 Task: Plan a time block for the communication skills seminar.
Action: Mouse moved to (81, 99)
Screenshot: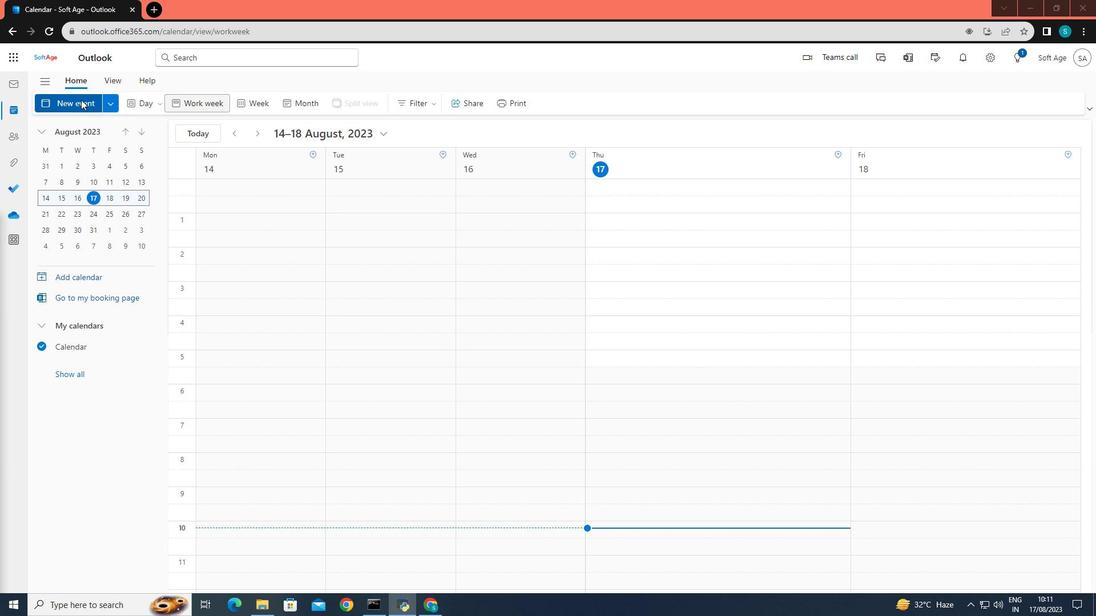 
Action: Mouse pressed left at (81, 99)
Screenshot: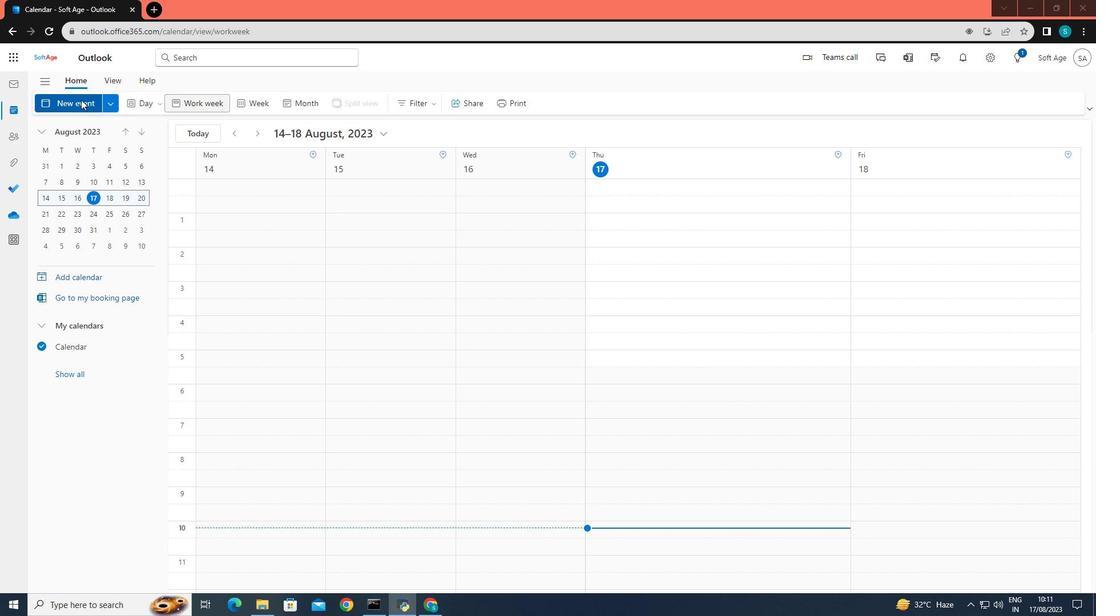 
Action: Mouse moved to (308, 171)
Screenshot: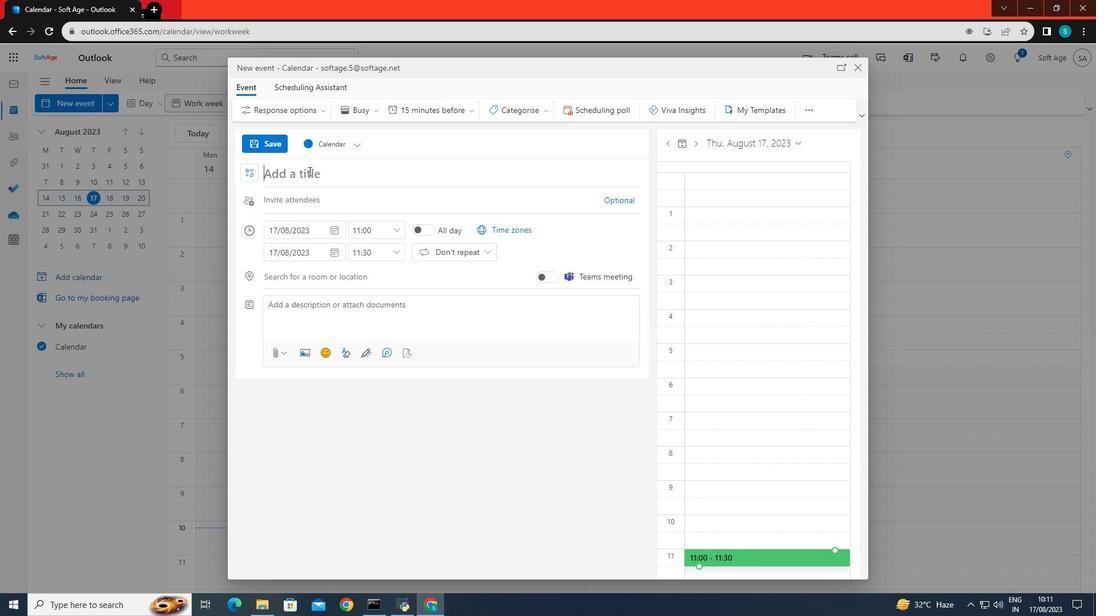 
Action: Mouse pressed left at (308, 171)
Screenshot: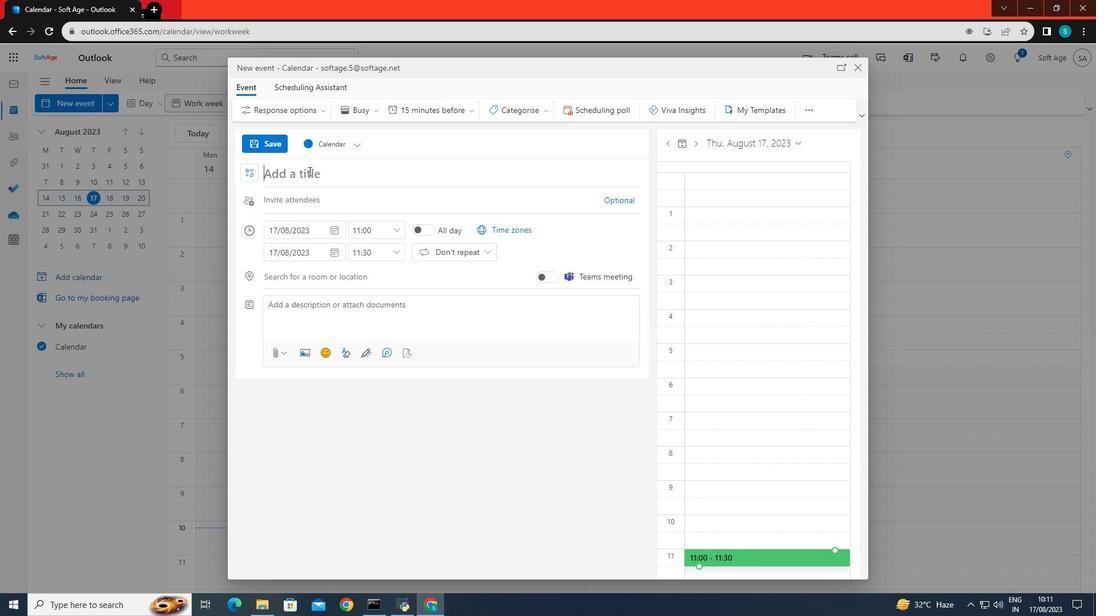 
Action: Key pressed <Key.caps_lock>C<Key.caps_lock>ommunication<Key.space>skills<Key.space>seminar
Screenshot: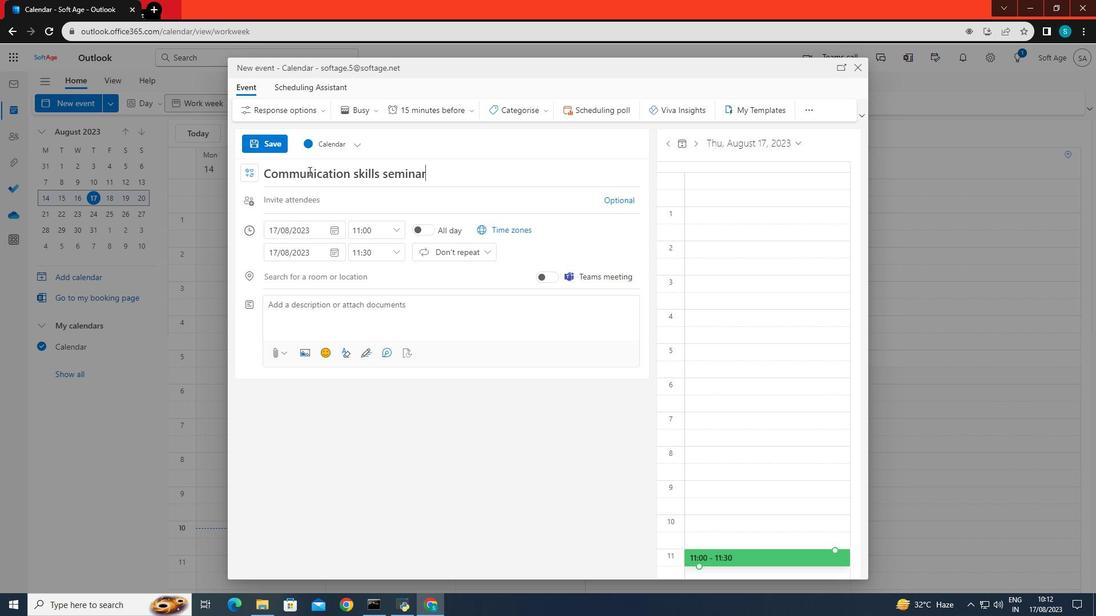 
Action: Mouse moved to (284, 239)
Screenshot: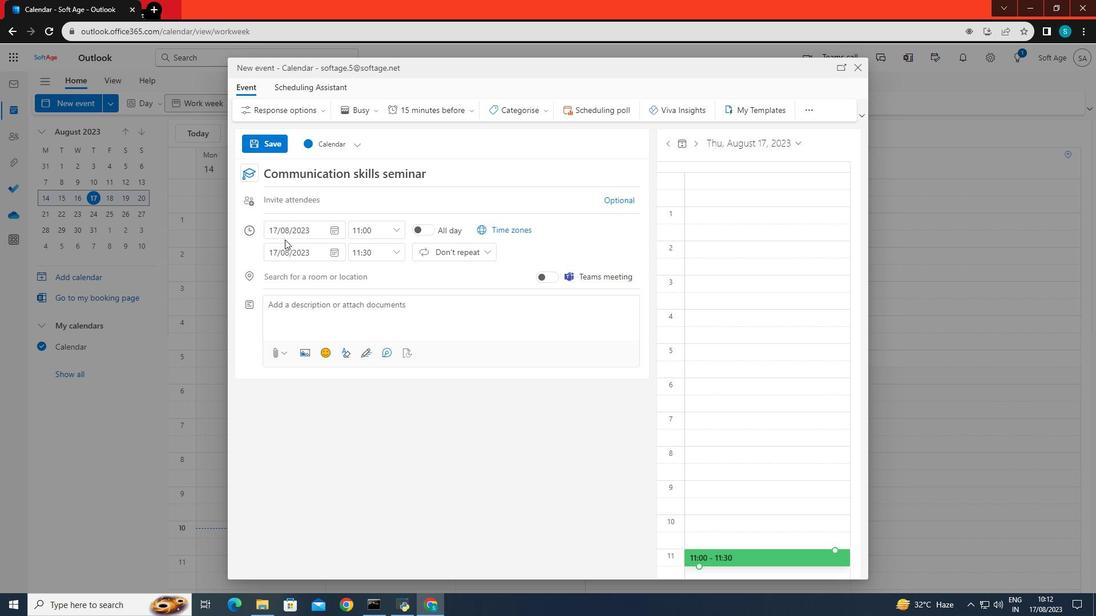 
Action: Mouse pressed left at (284, 239)
Screenshot: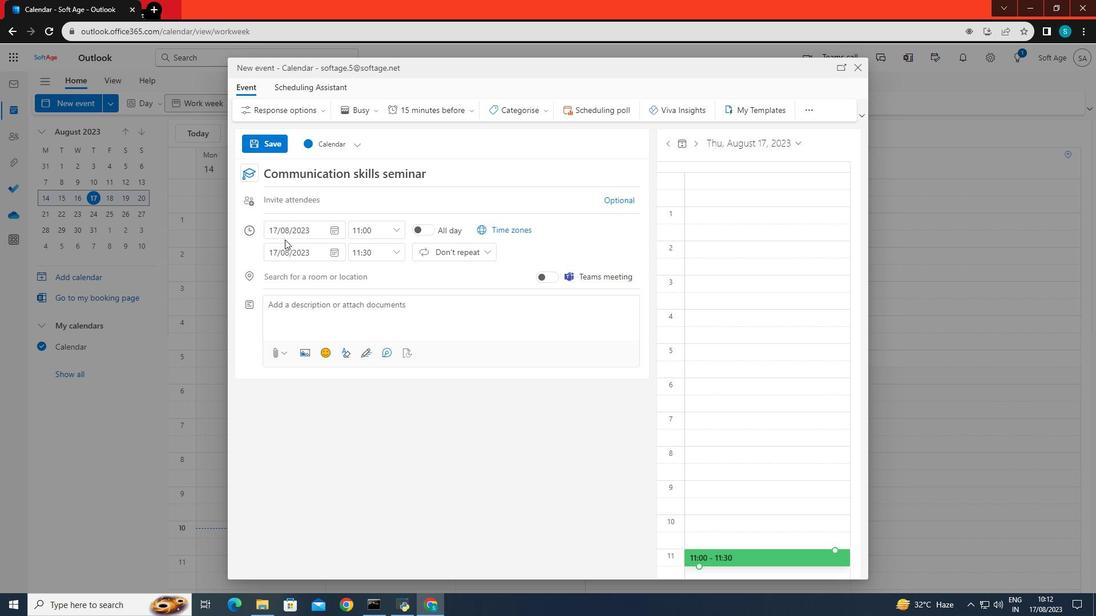 
Action: Mouse moved to (287, 234)
Screenshot: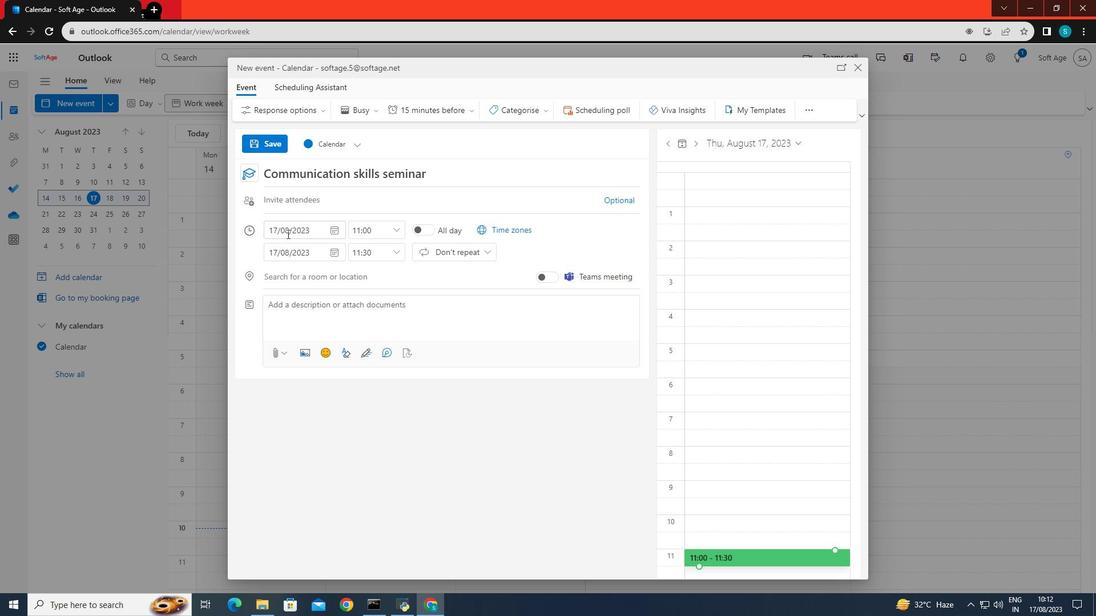 
Action: Mouse pressed left at (287, 234)
Screenshot: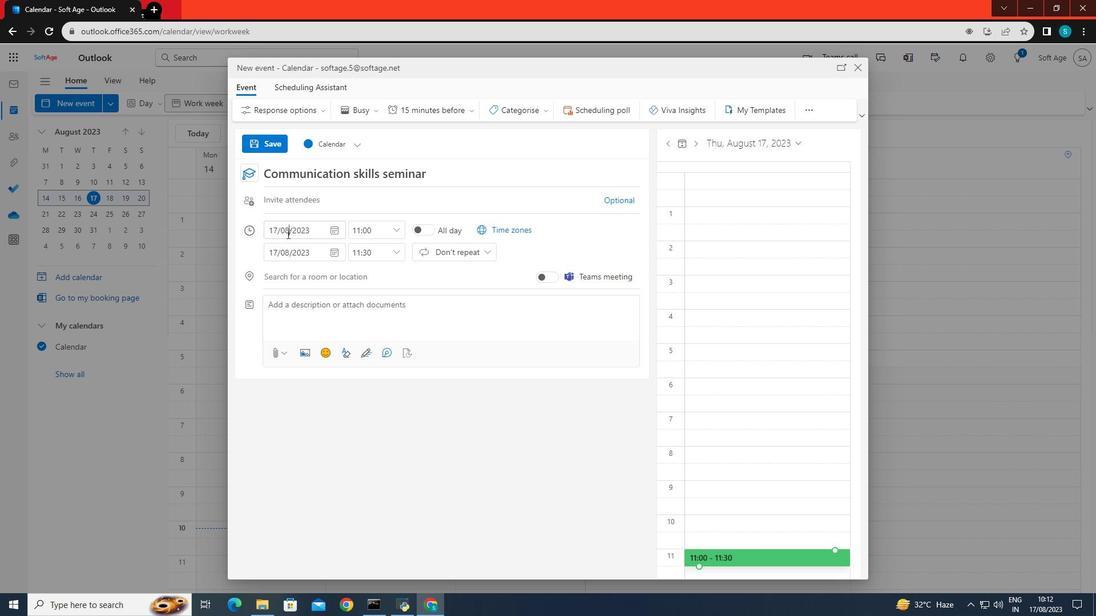 
Action: Mouse moved to (347, 319)
Screenshot: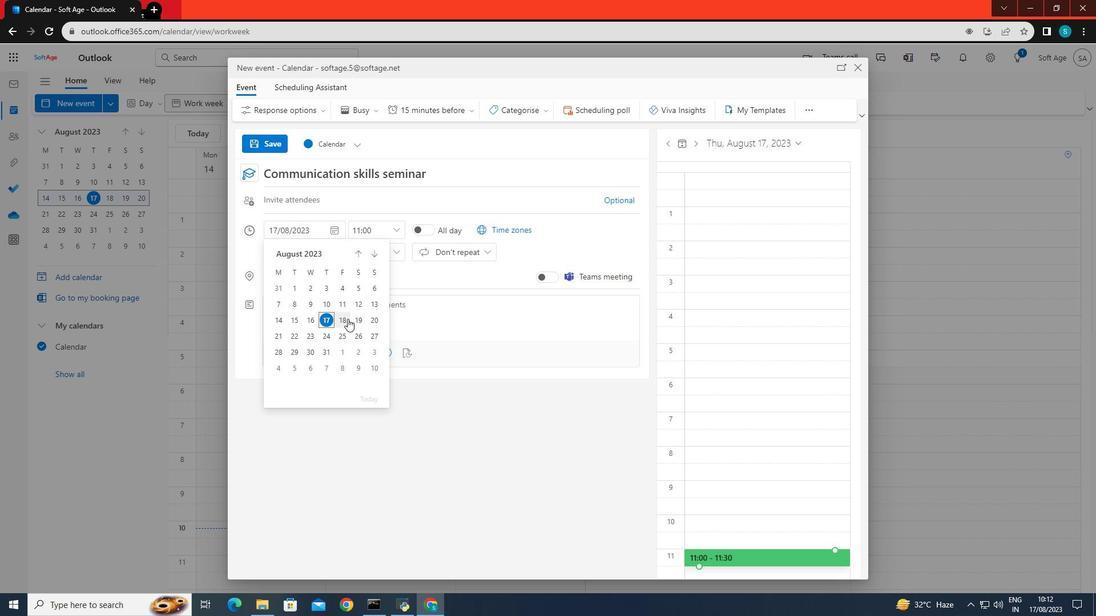
Action: Mouse pressed left at (347, 319)
Screenshot: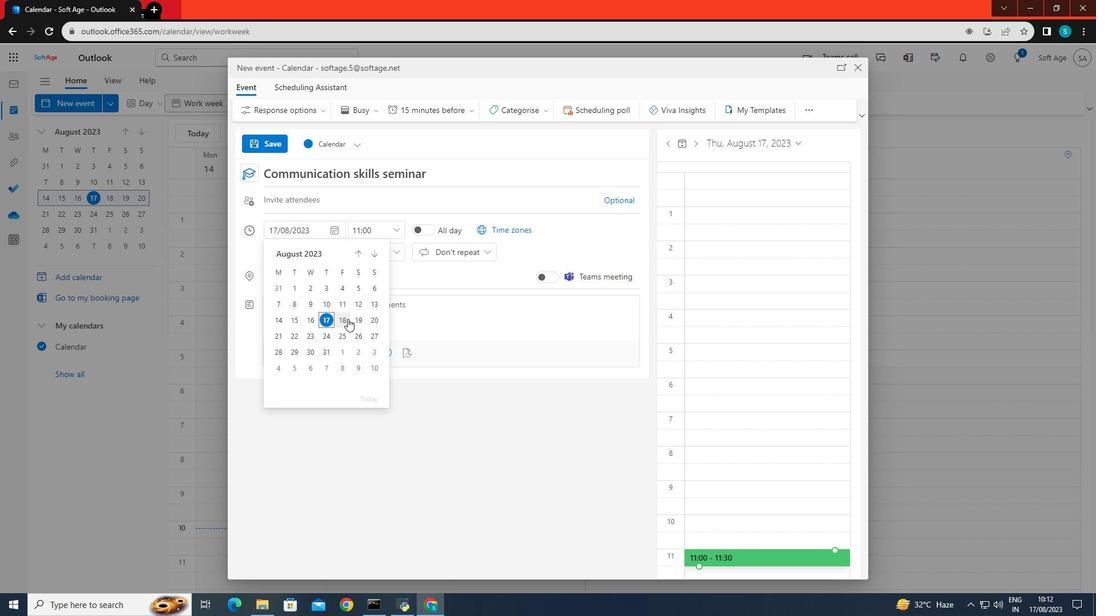 
Action: Mouse moved to (393, 229)
Screenshot: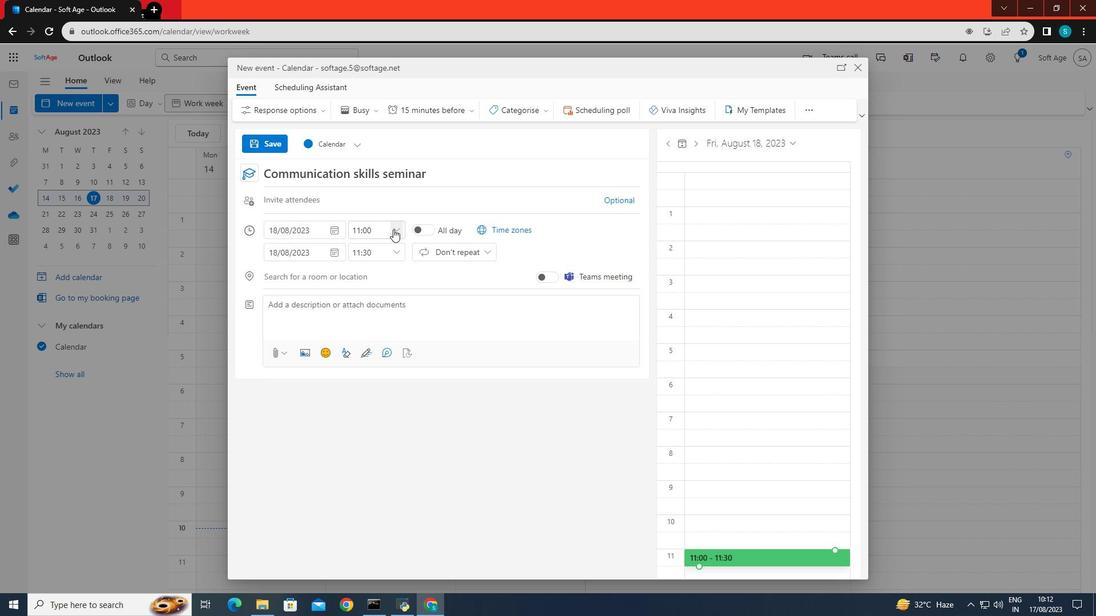 
Action: Mouse pressed left at (393, 229)
Screenshot: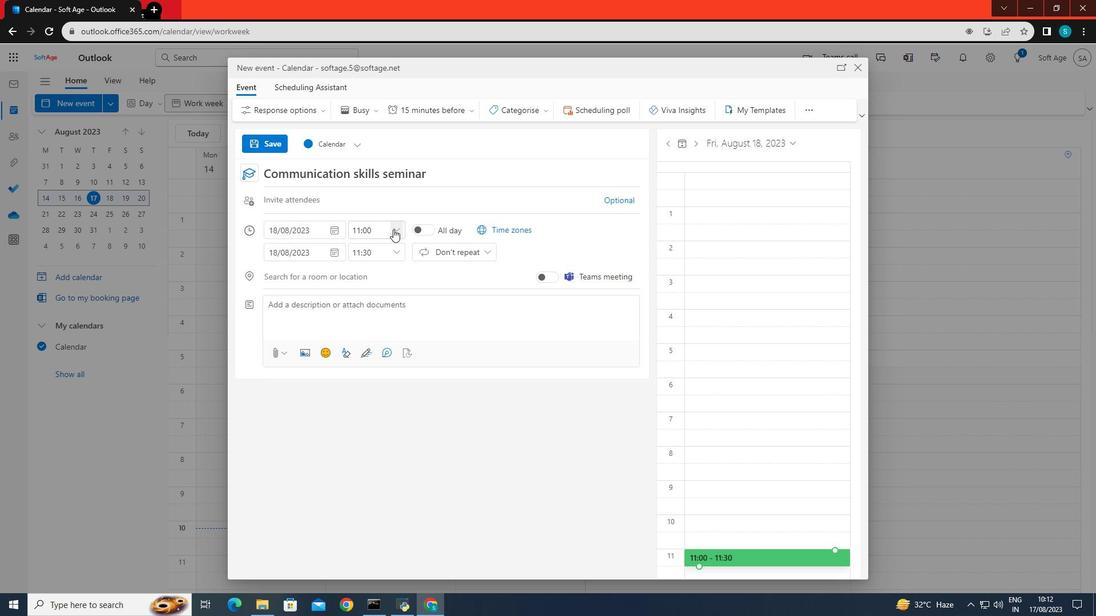 
Action: Mouse moved to (369, 287)
Screenshot: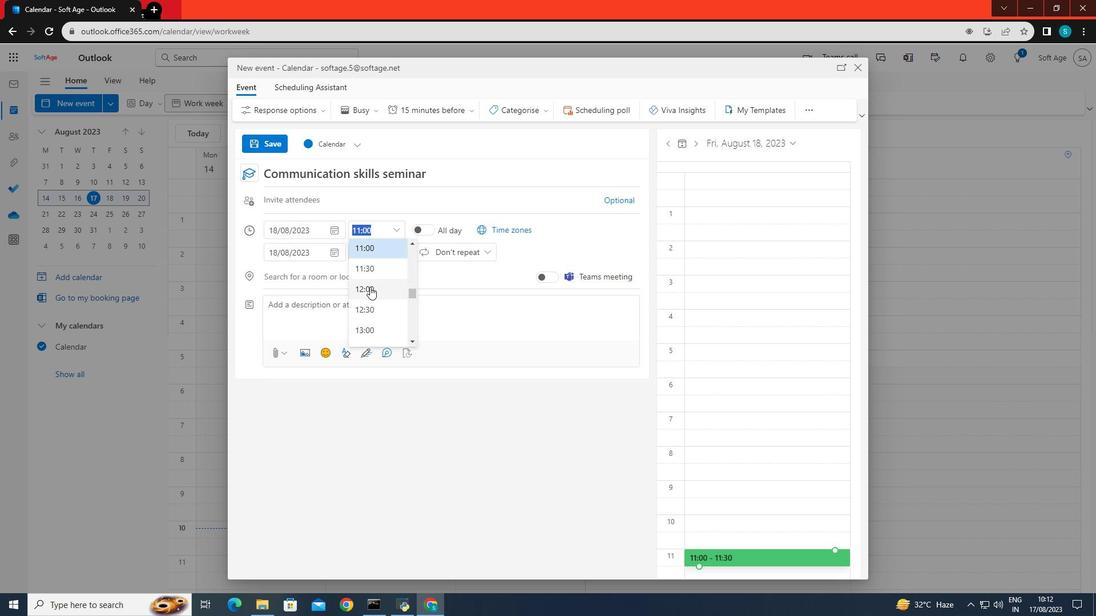 
Action: Mouse pressed left at (369, 287)
Screenshot: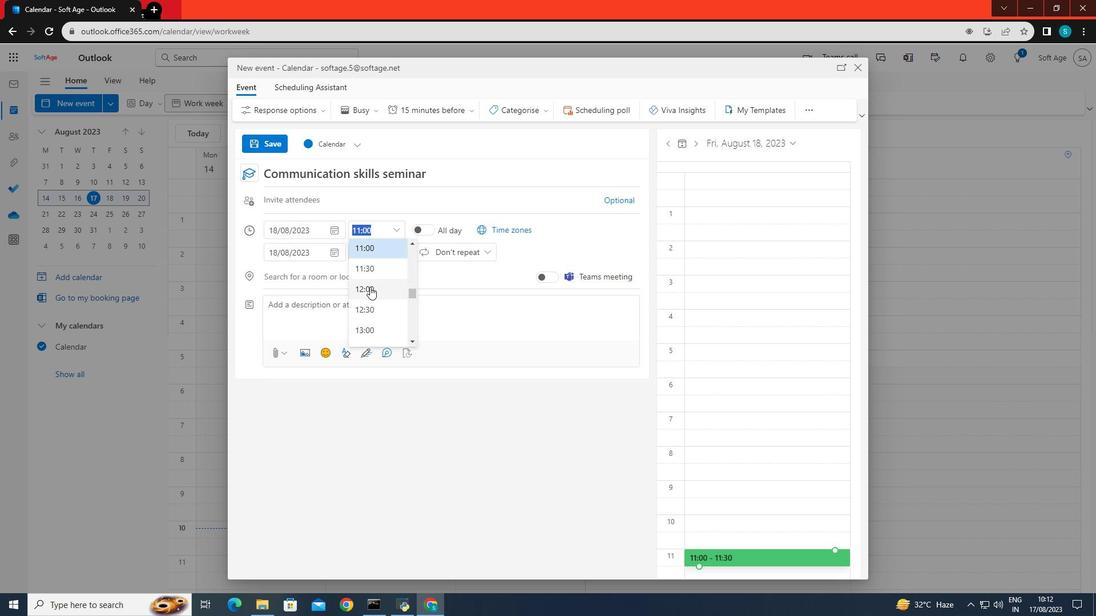 
Action: Mouse moved to (399, 247)
Screenshot: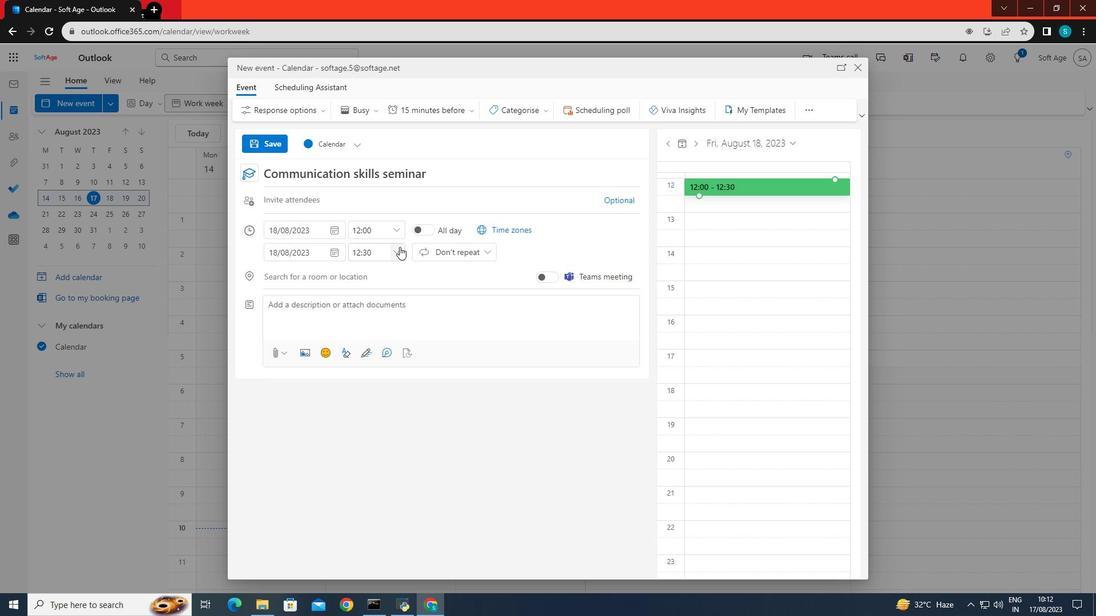 
Action: Mouse pressed left at (399, 247)
Screenshot: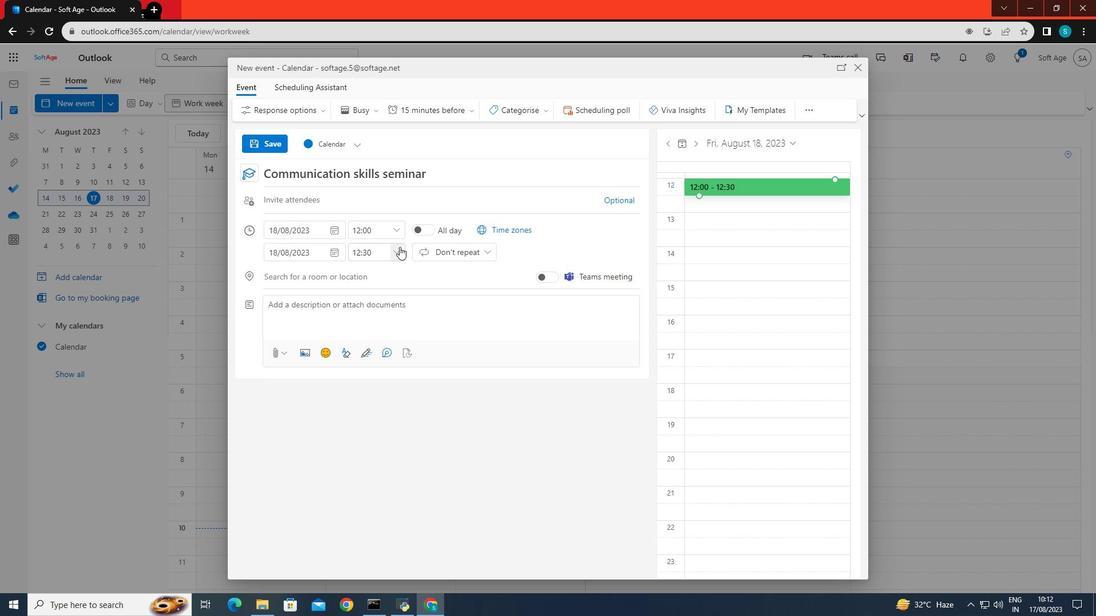 
Action: Mouse moved to (377, 348)
Screenshot: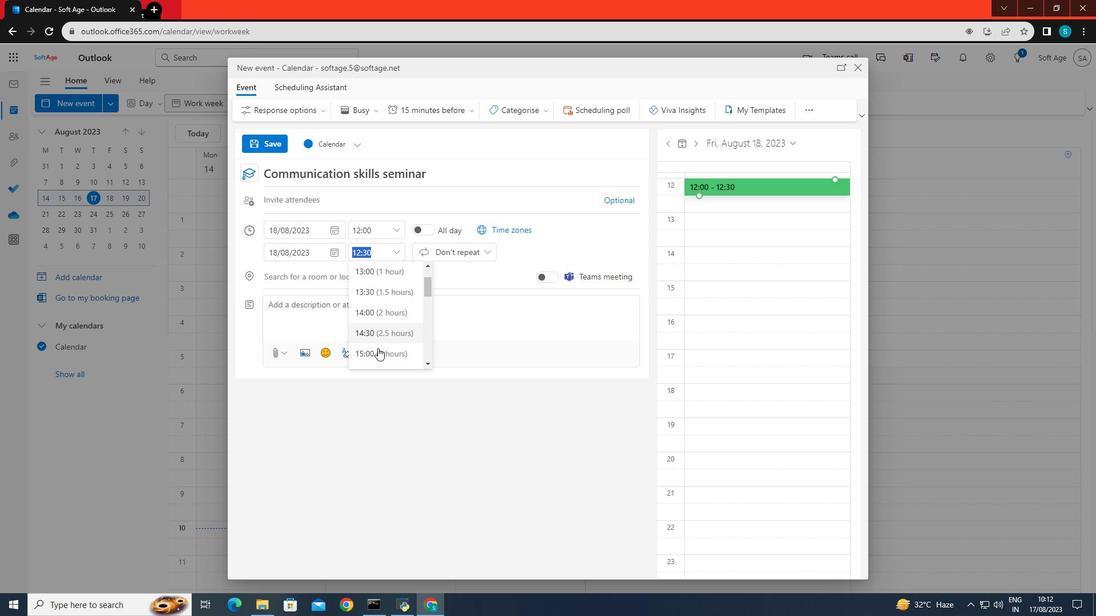 
Action: Mouse scrolled (377, 347) with delta (0, 0)
Screenshot: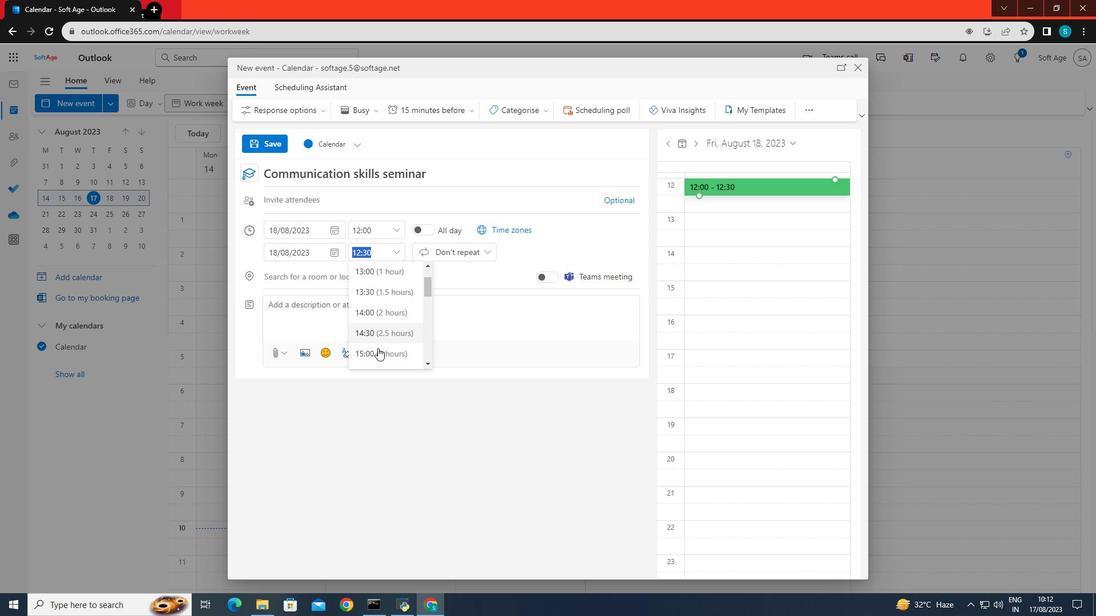 
Action: Mouse scrolled (377, 347) with delta (0, 0)
Screenshot: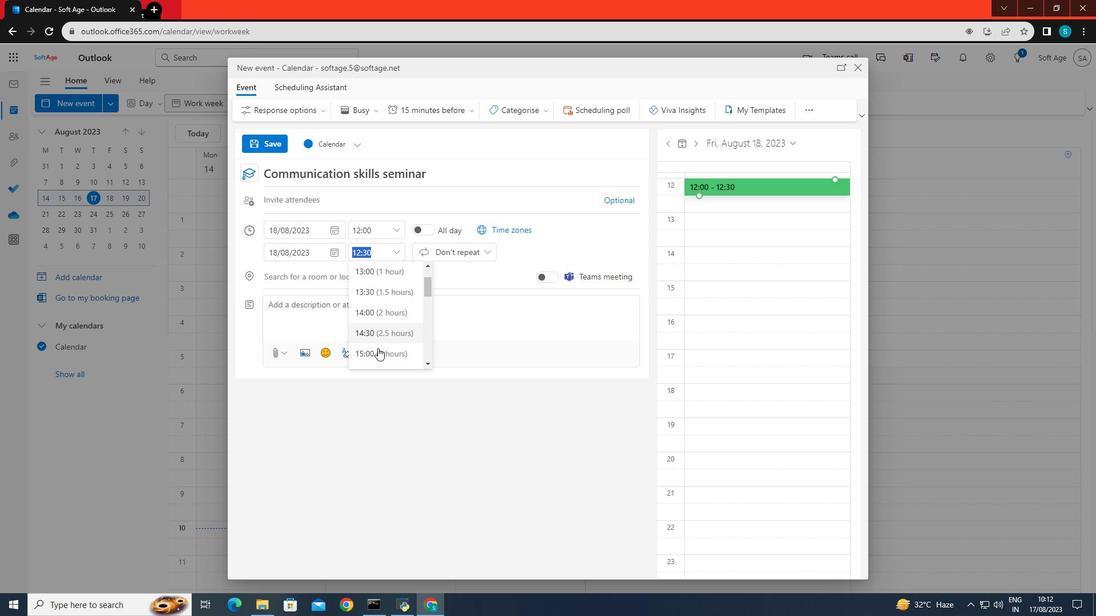 
Action: Mouse moved to (378, 267)
Screenshot: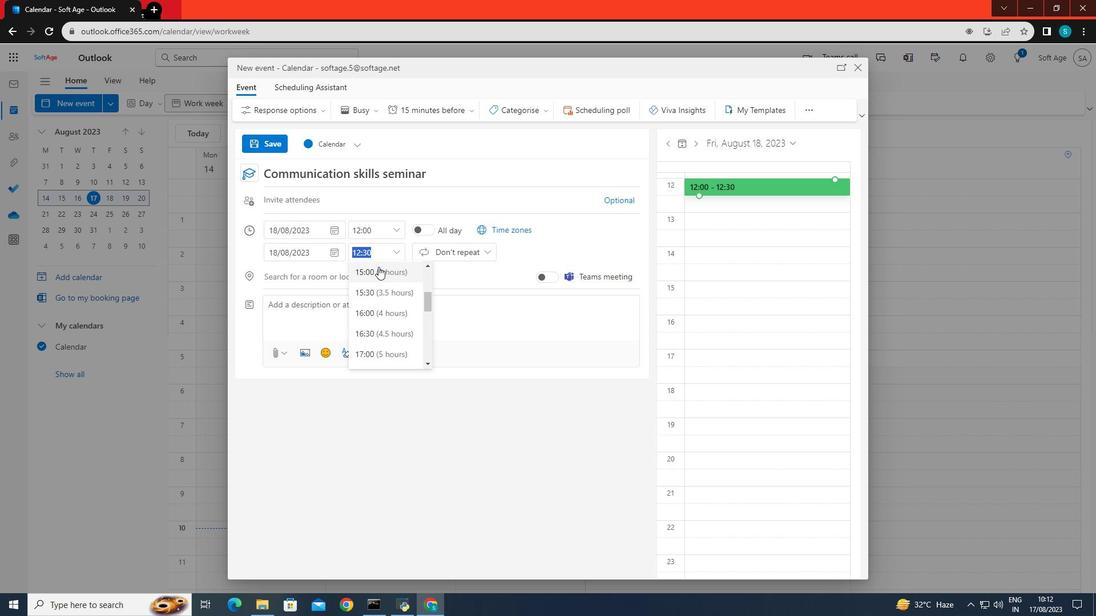 
Action: Mouse scrolled (378, 267) with delta (0, 0)
Screenshot: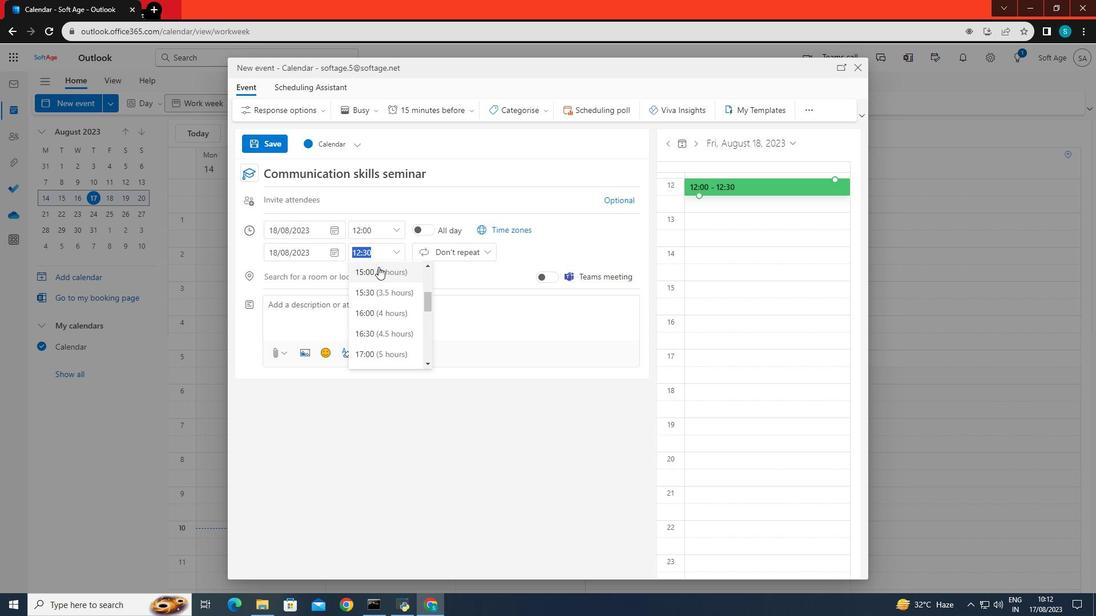 
Action: Mouse moved to (373, 315)
Screenshot: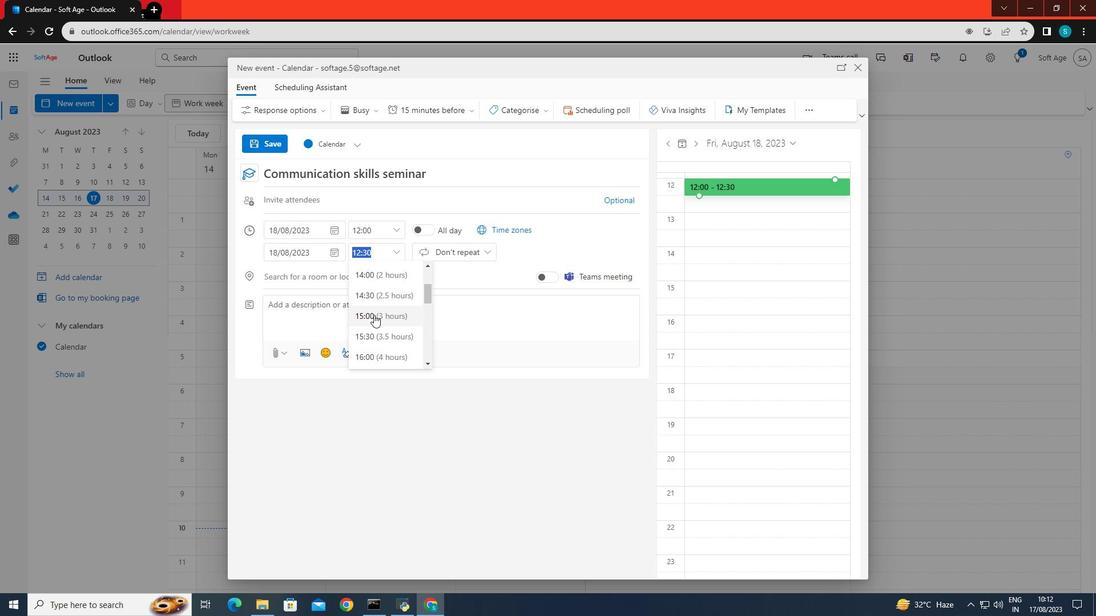
Action: Mouse pressed left at (373, 315)
Screenshot: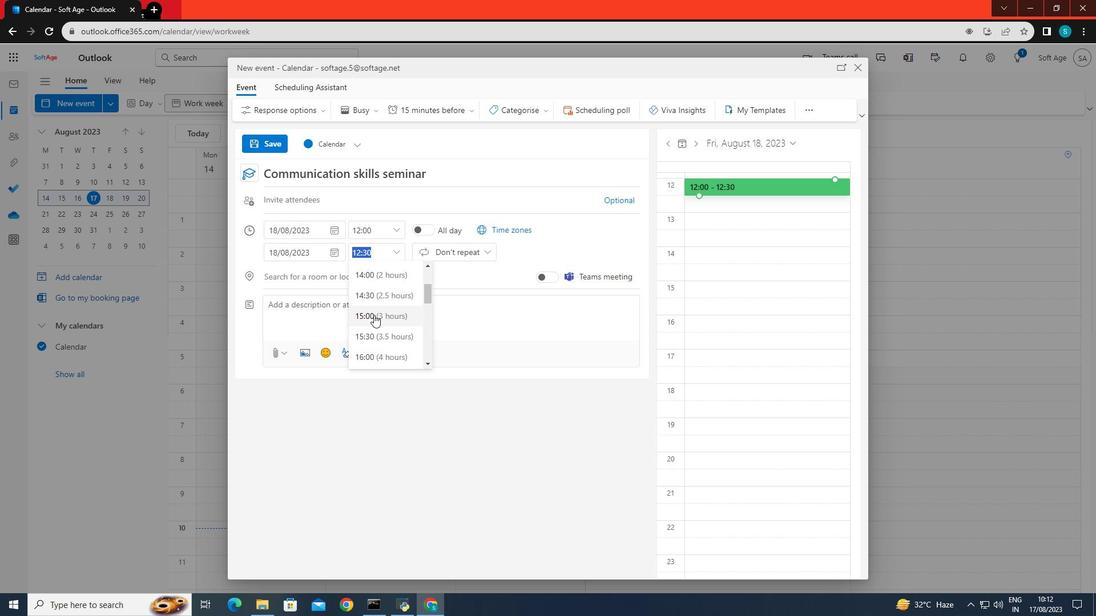 
Action: Mouse moved to (302, 312)
Screenshot: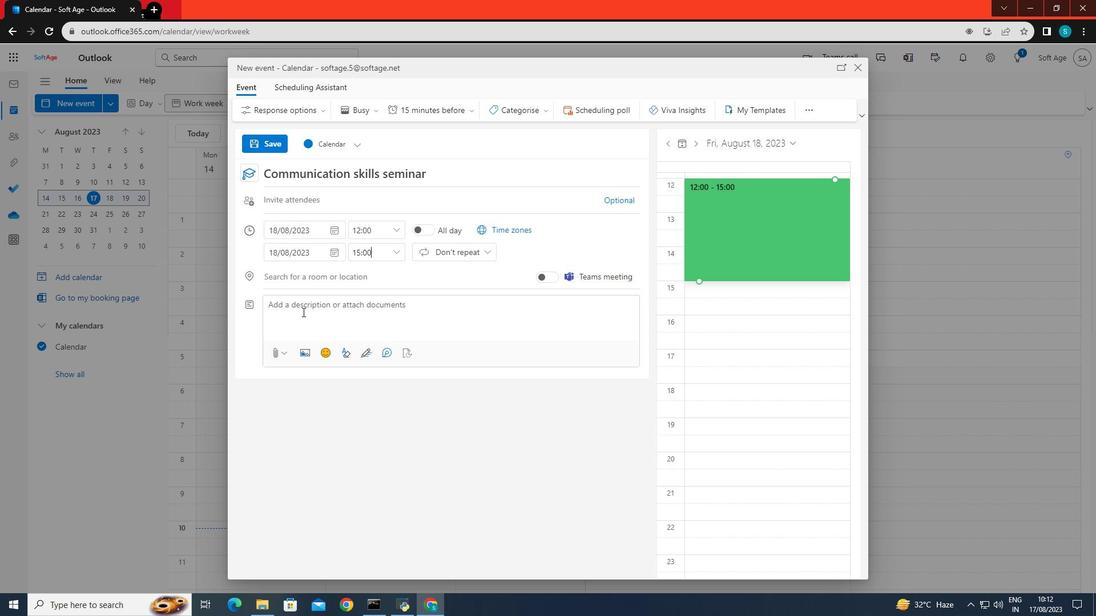 
Action: Mouse pressed left at (302, 312)
Screenshot: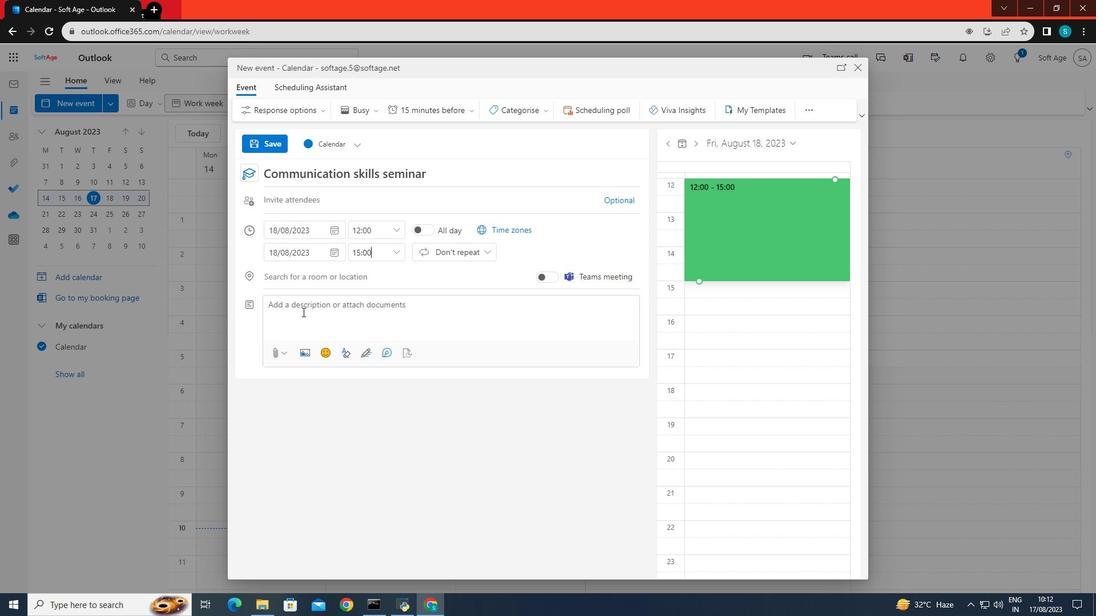 
Action: Key pressed <Key.caps_lock>P<Key.caps_lock>lan<Key.space>aj<Key.space><Key.backspace><Key.backspace><Key.space>tike<Key.space>for<Key.backspace><Key.backspace><Key.backspace><Key.backspace><Key.backspace><Key.backspace>me<Key.space>for<Key.space>the<Key.space>commi<Key.backspace>unication<Key.space>skills<Key.space>seminar.
Screenshot: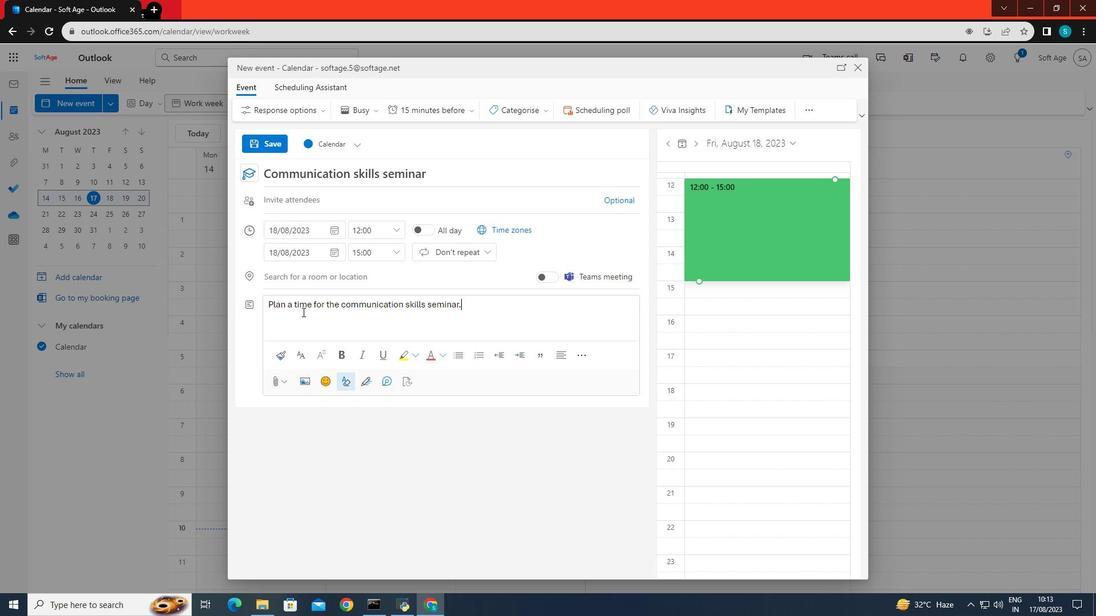 
Action: Mouse moved to (470, 249)
Screenshot: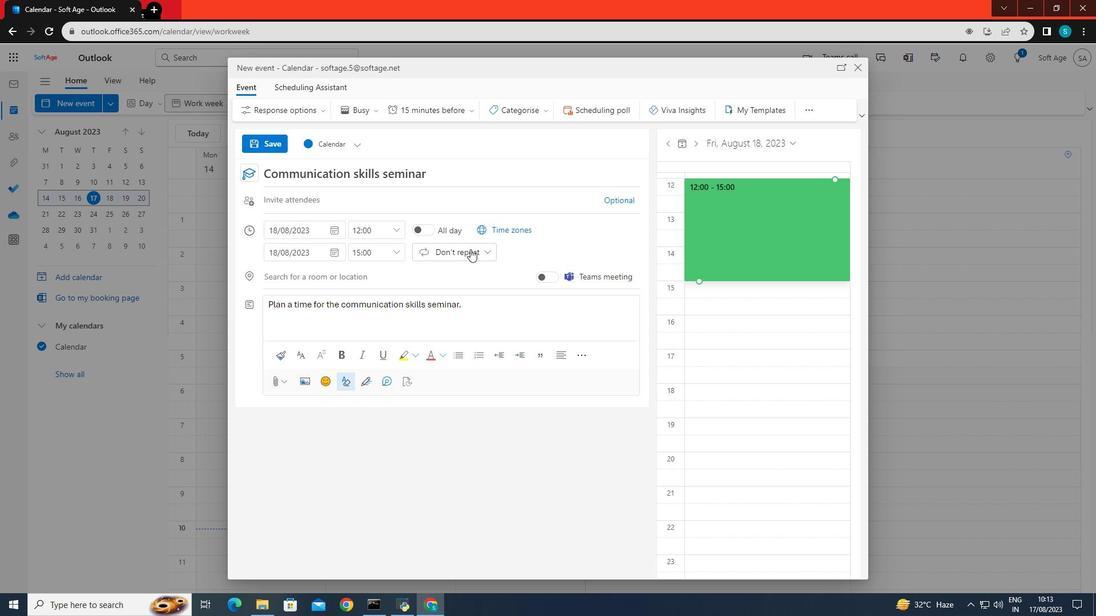 
Action: Mouse pressed left at (470, 249)
Screenshot: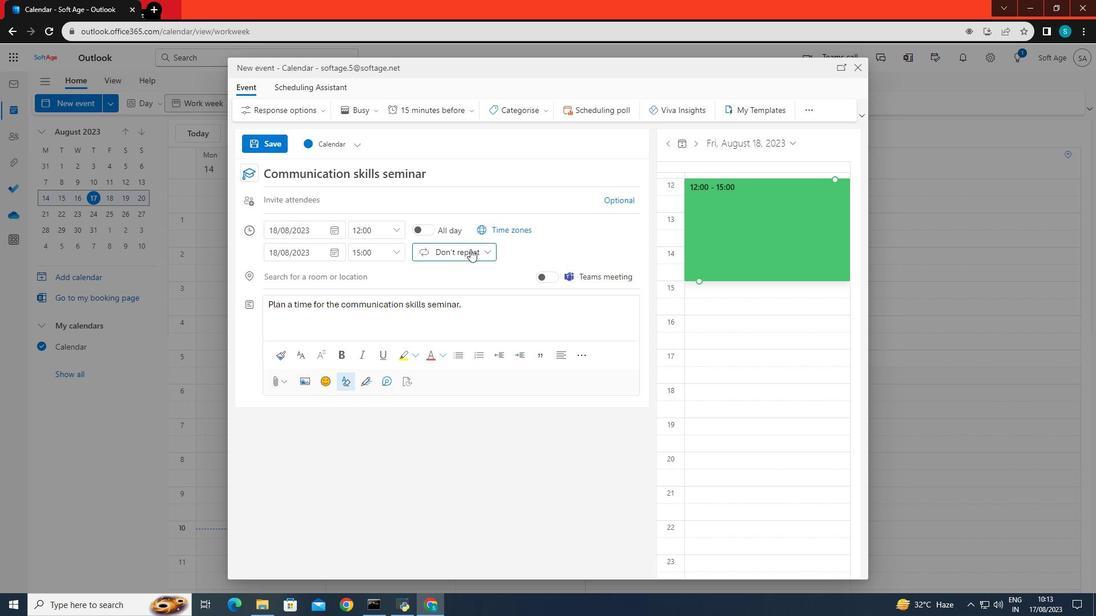 
Action: Mouse moved to (456, 315)
Screenshot: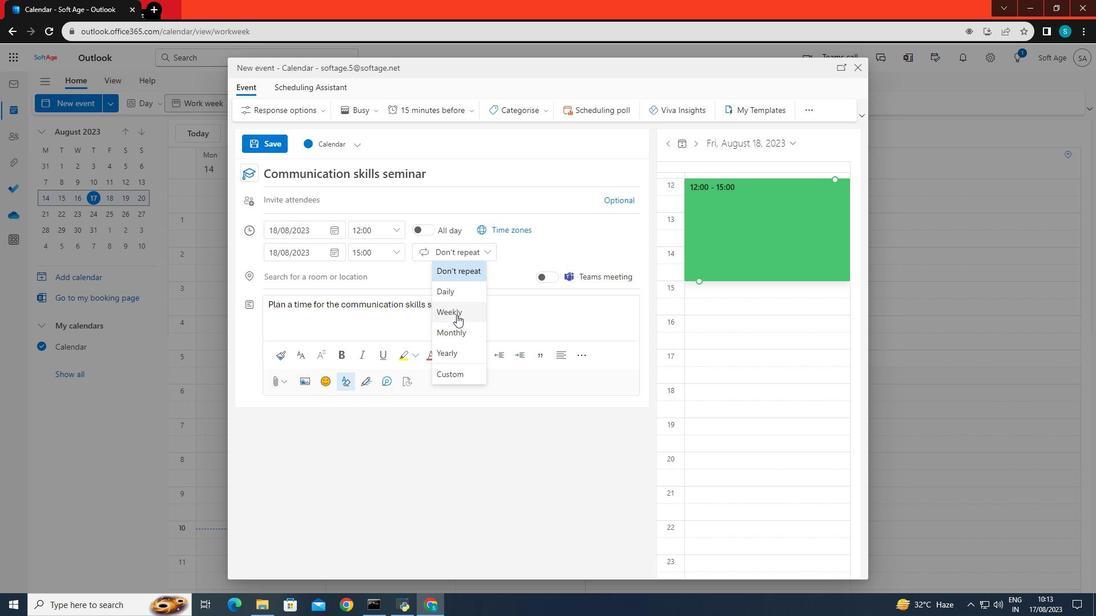 
Action: Mouse pressed left at (456, 315)
Screenshot: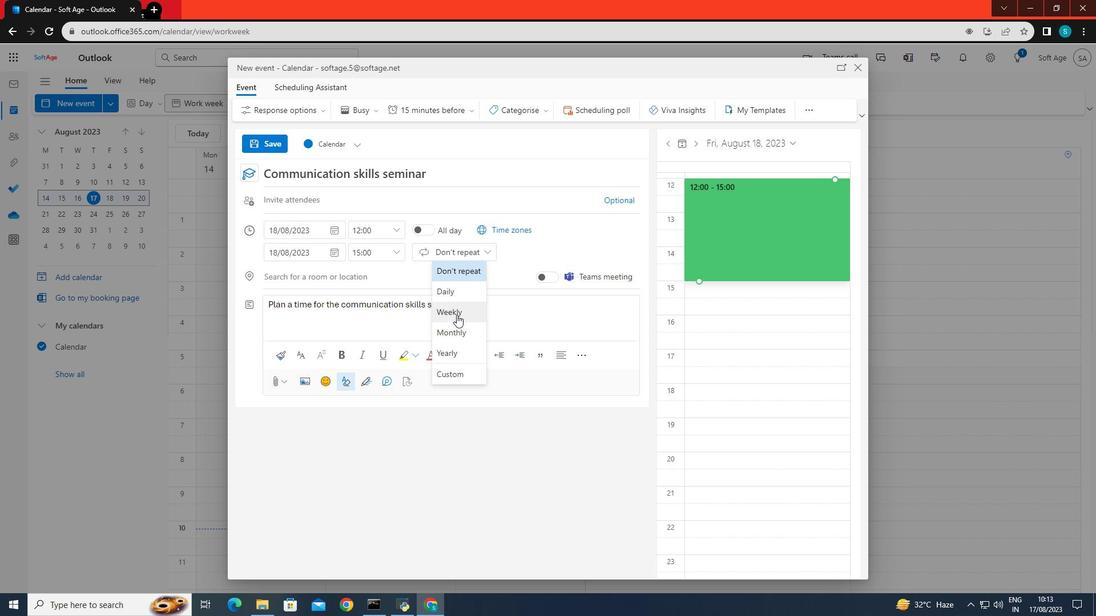 
Action: Mouse moved to (552, 335)
Screenshot: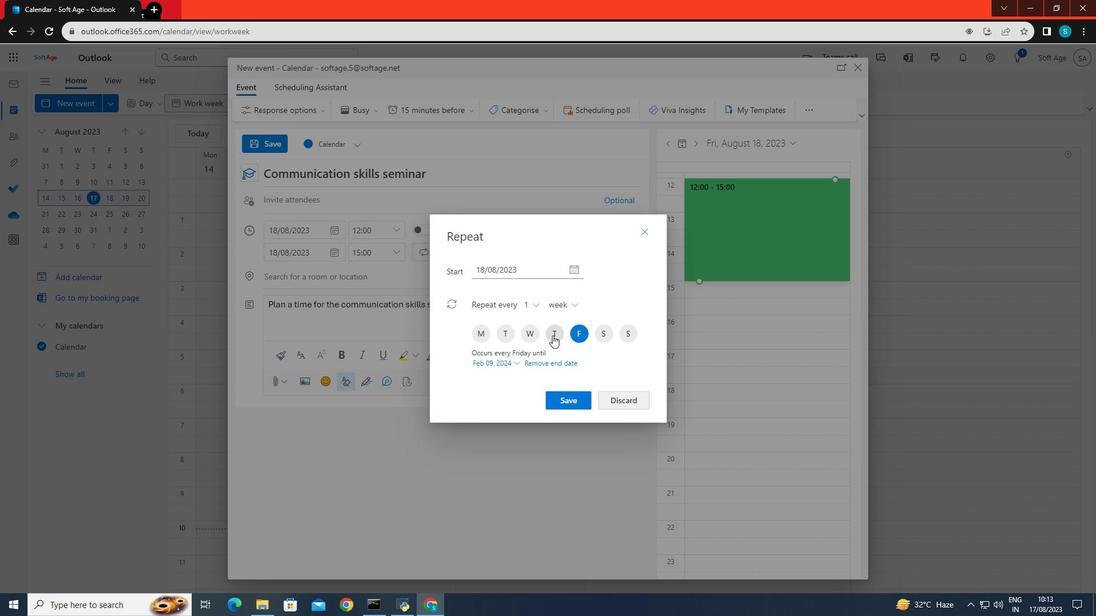 
Action: Mouse pressed left at (552, 335)
Screenshot: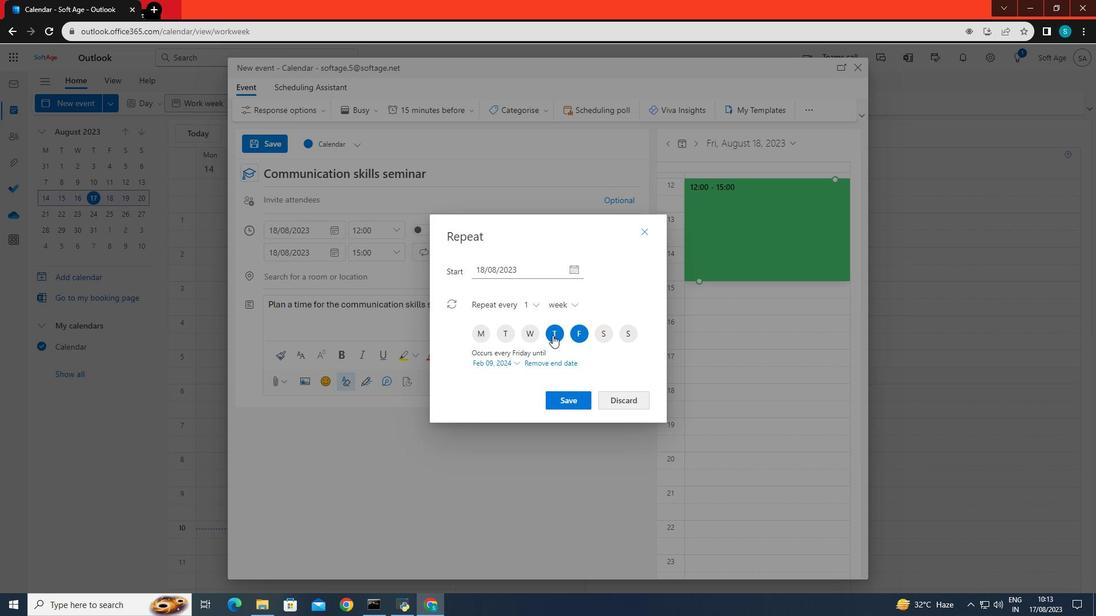 
Action: Mouse moved to (575, 396)
Screenshot: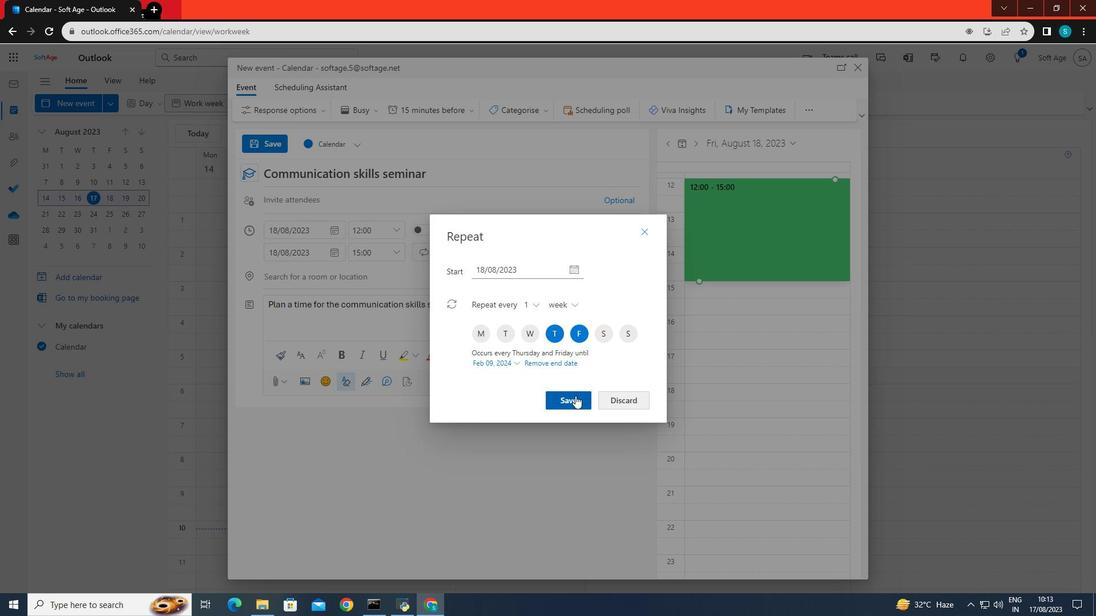 
Action: Mouse pressed left at (575, 396)
Screenshot: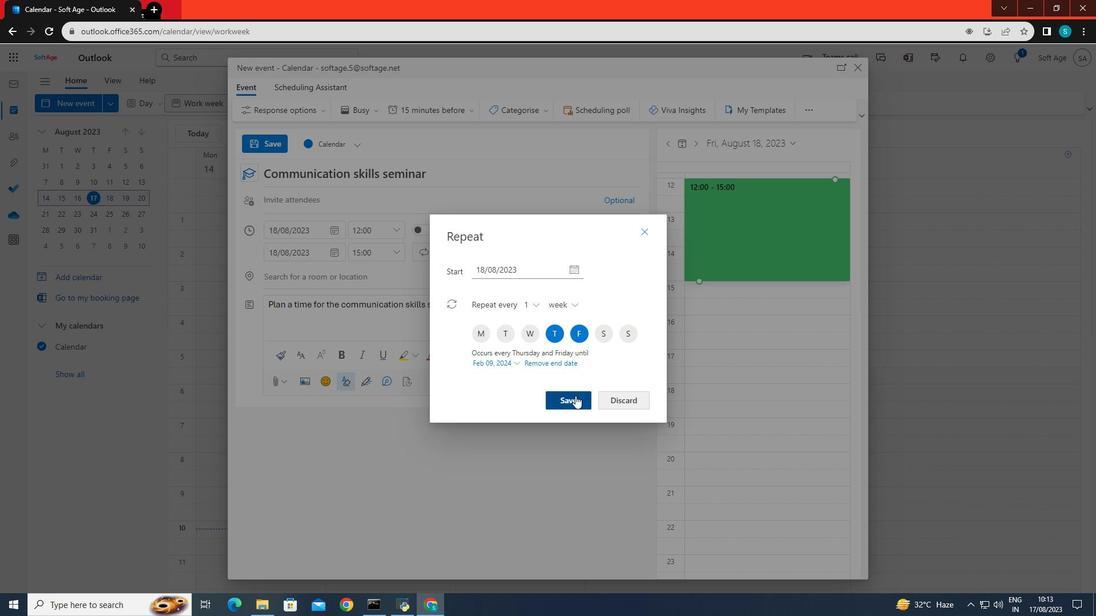 
Action: Mouse moved to (272, 147)
Screenshot: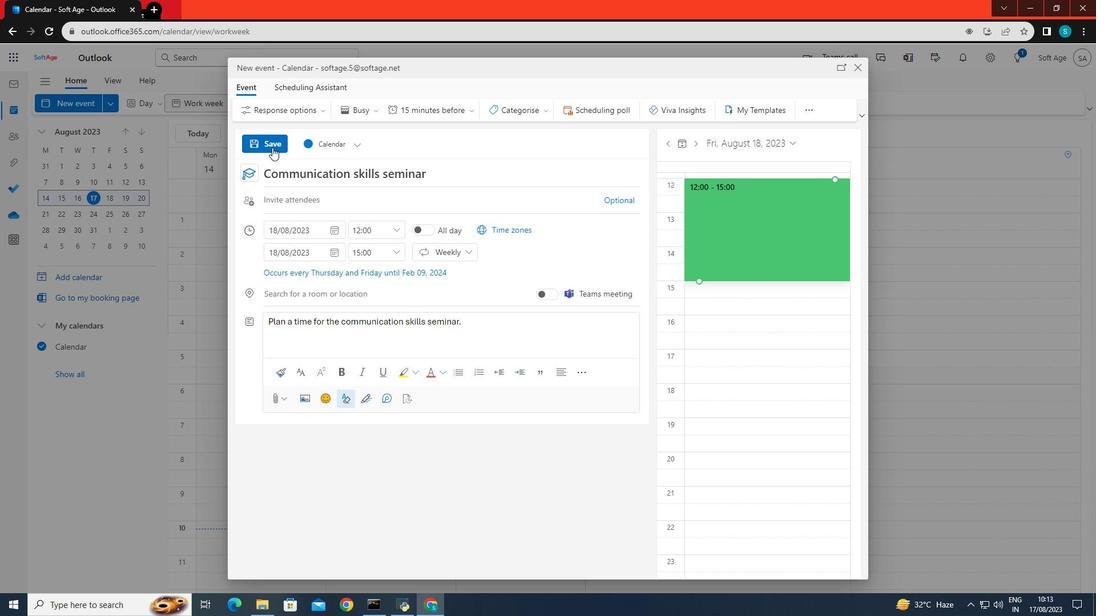 
Action: Mouse pressed left at (272, 147)
Screenshot: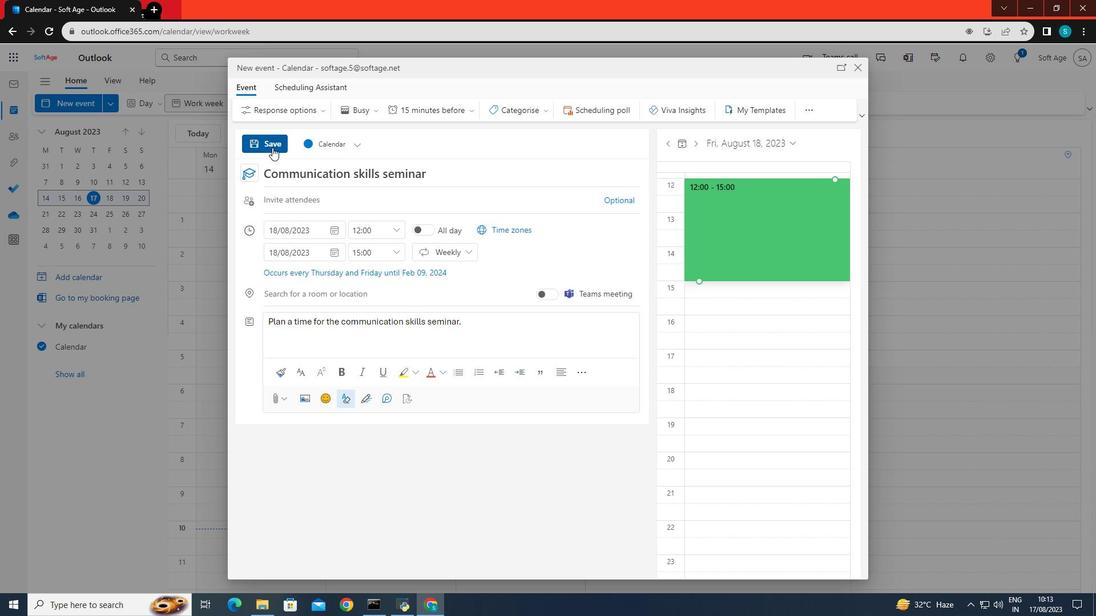 
